 Task: Look for properties with 3 beds.
Action: Mouse pressed left at (1128, 187)
Screenshot: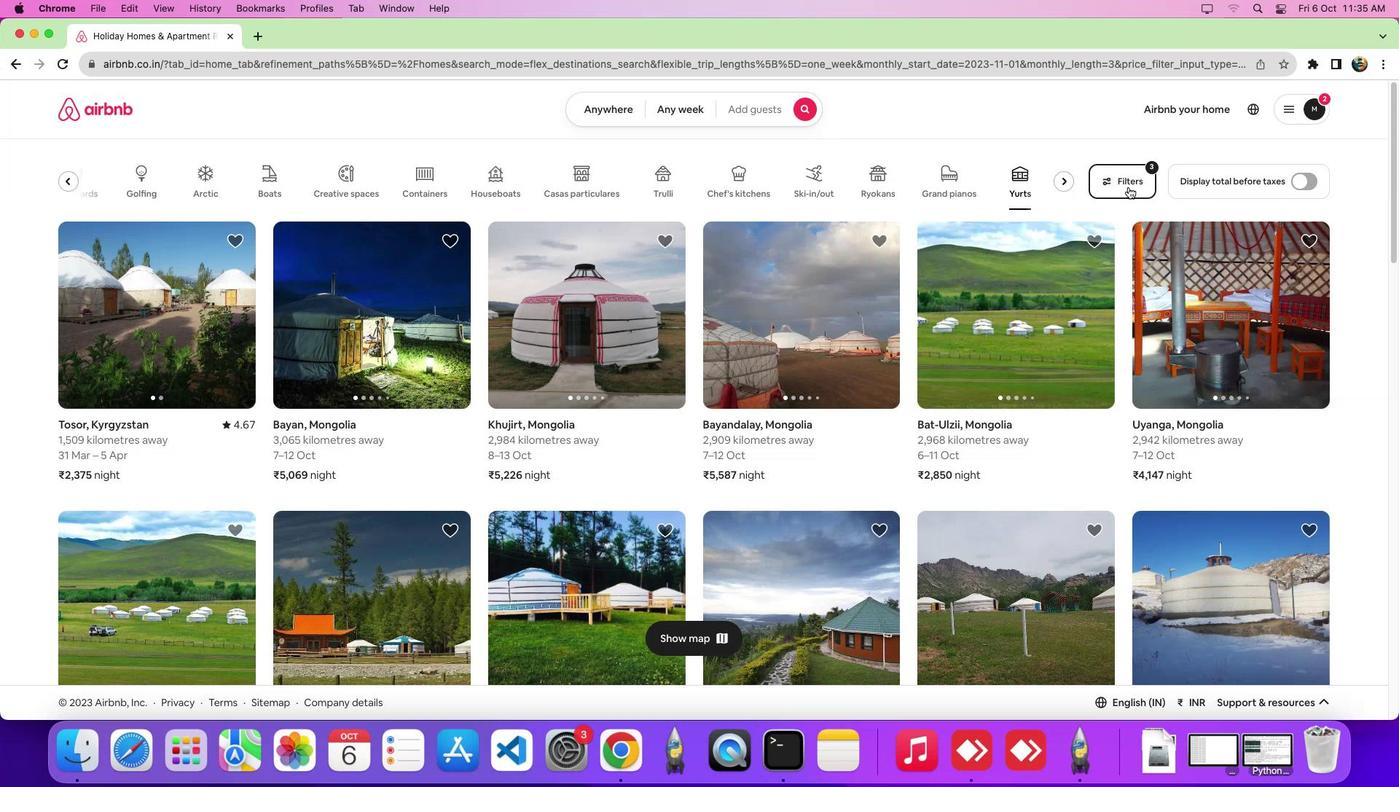 
Action: Mouse pressed left at (1128, 187)
Screenshot: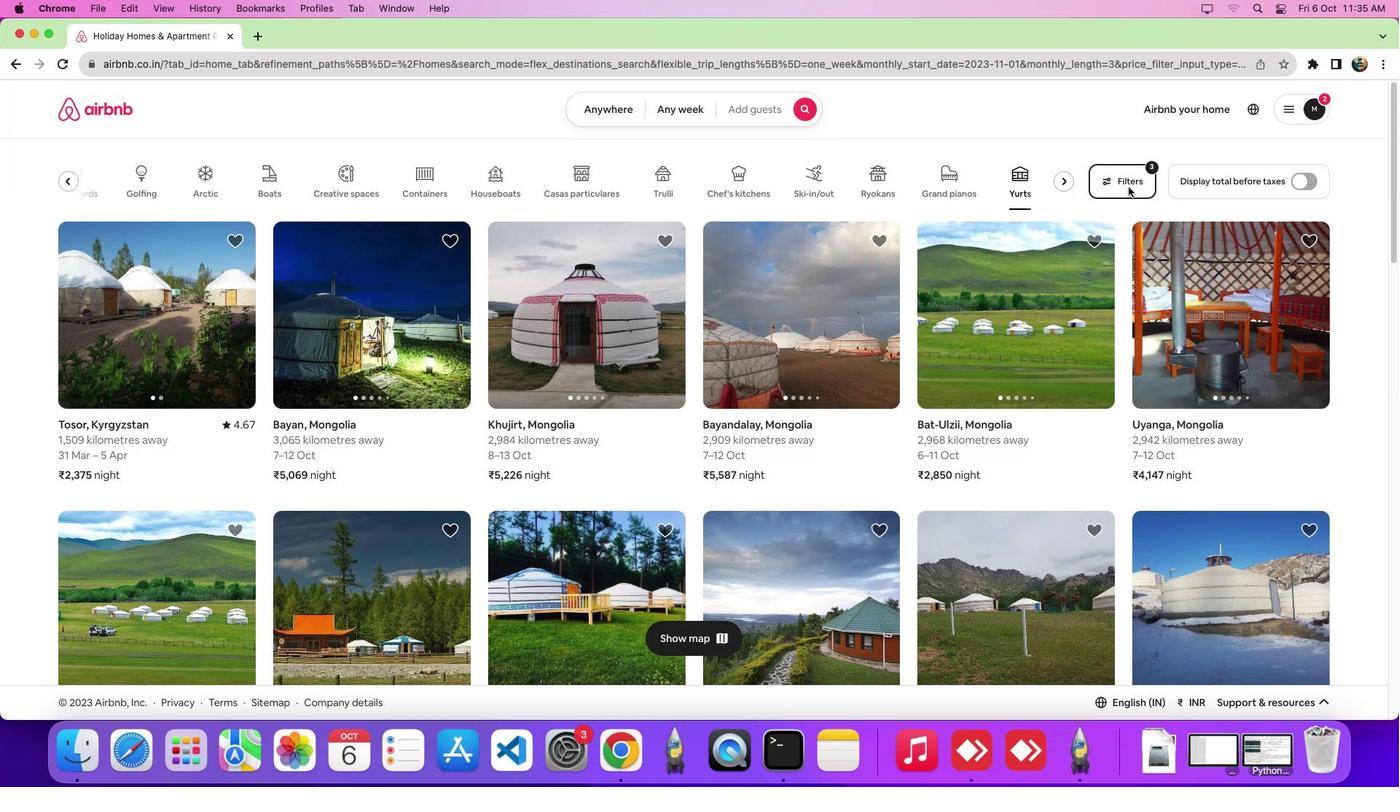 
Action: Mouse moved to (554, 265)
Screenshot: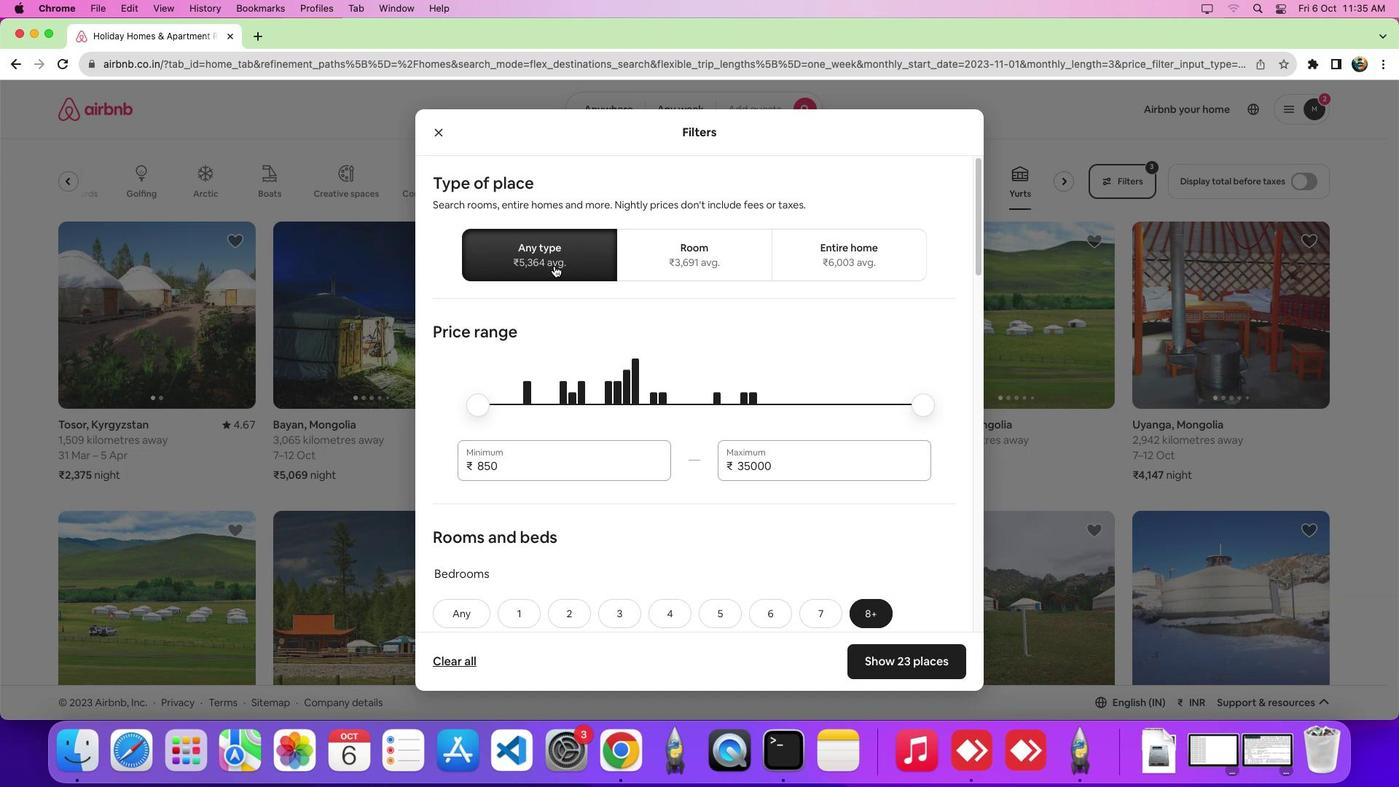 
Action: Mouse pressed left at (554, 265)
Screenshot: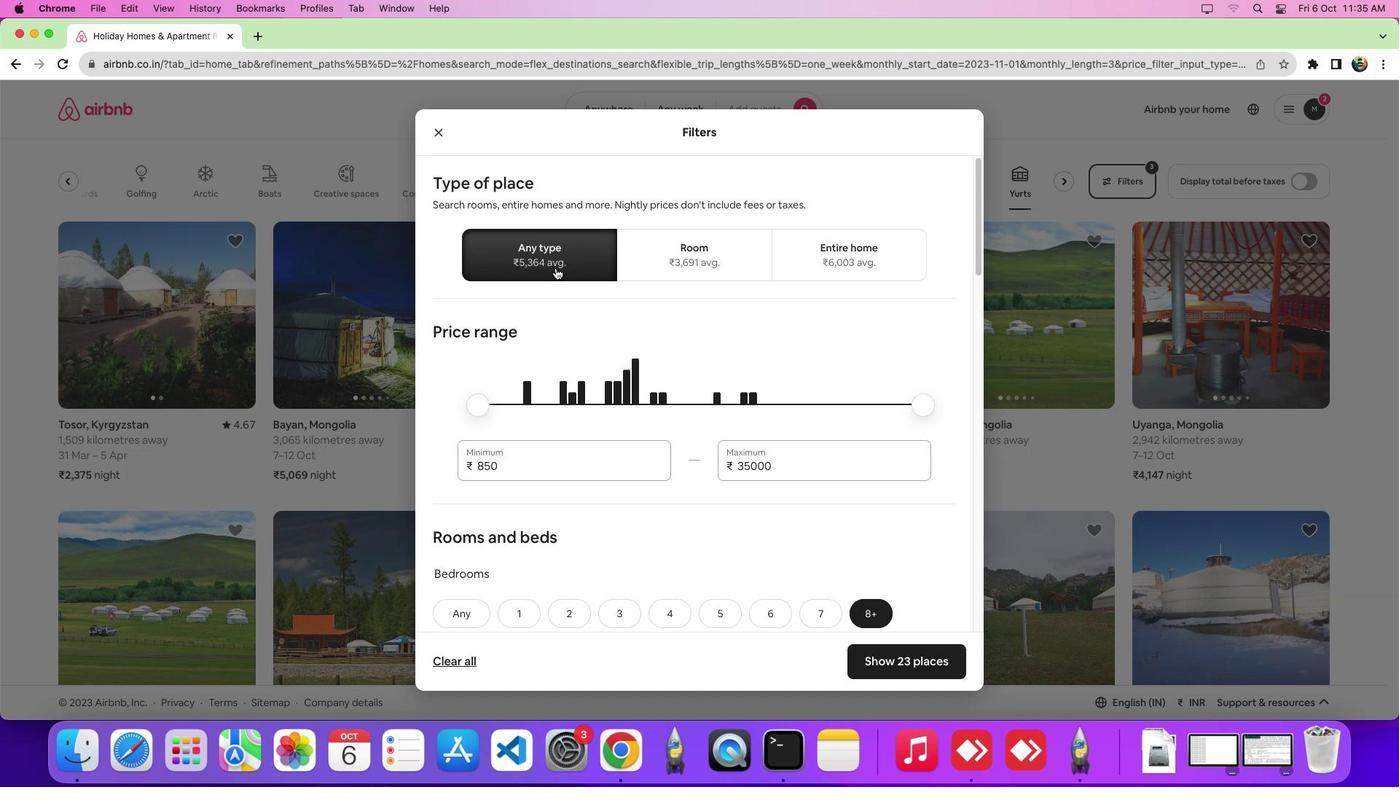 
Action: Mouse moved to (592, 382)
Screenshot: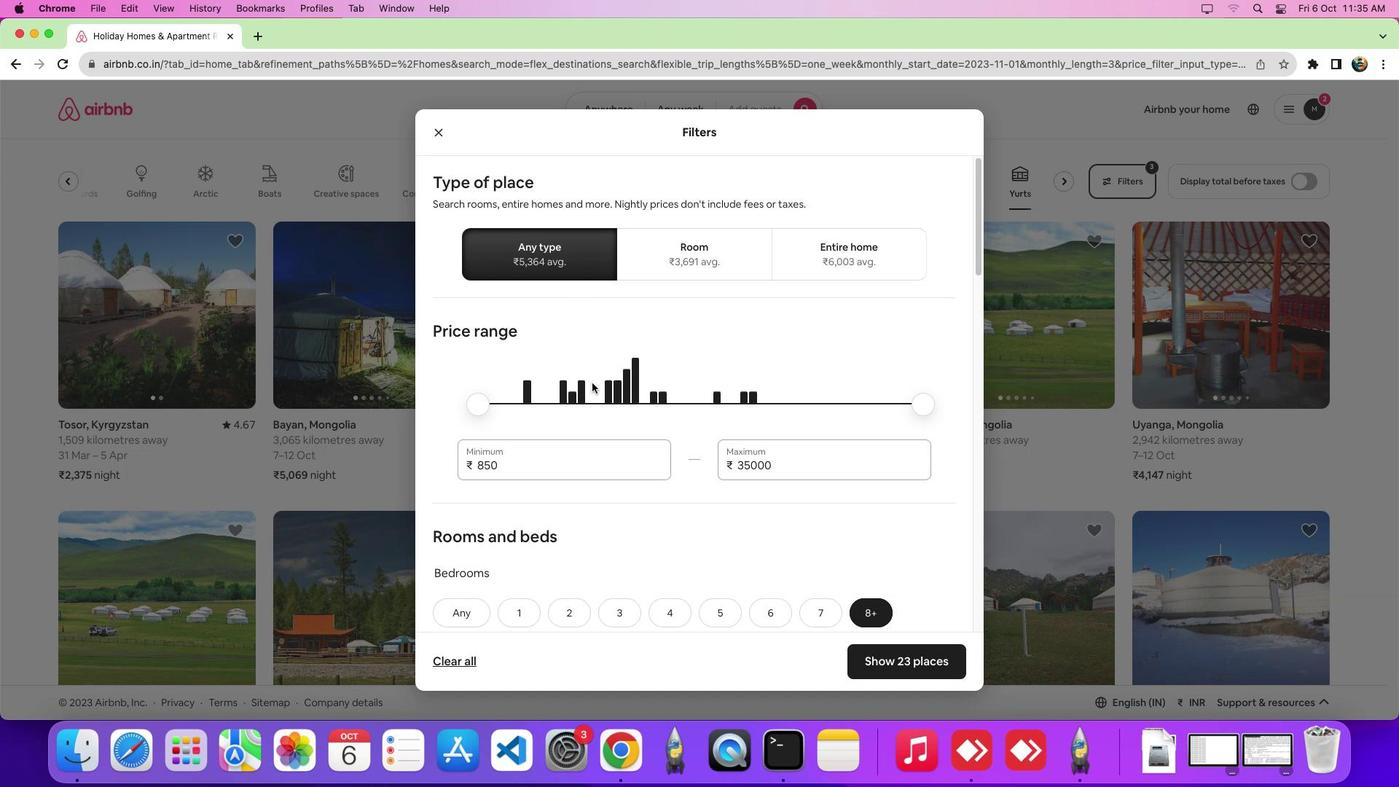
Action: Mouse scrolled (592, 382) with delta (0, 0)
Screenshot: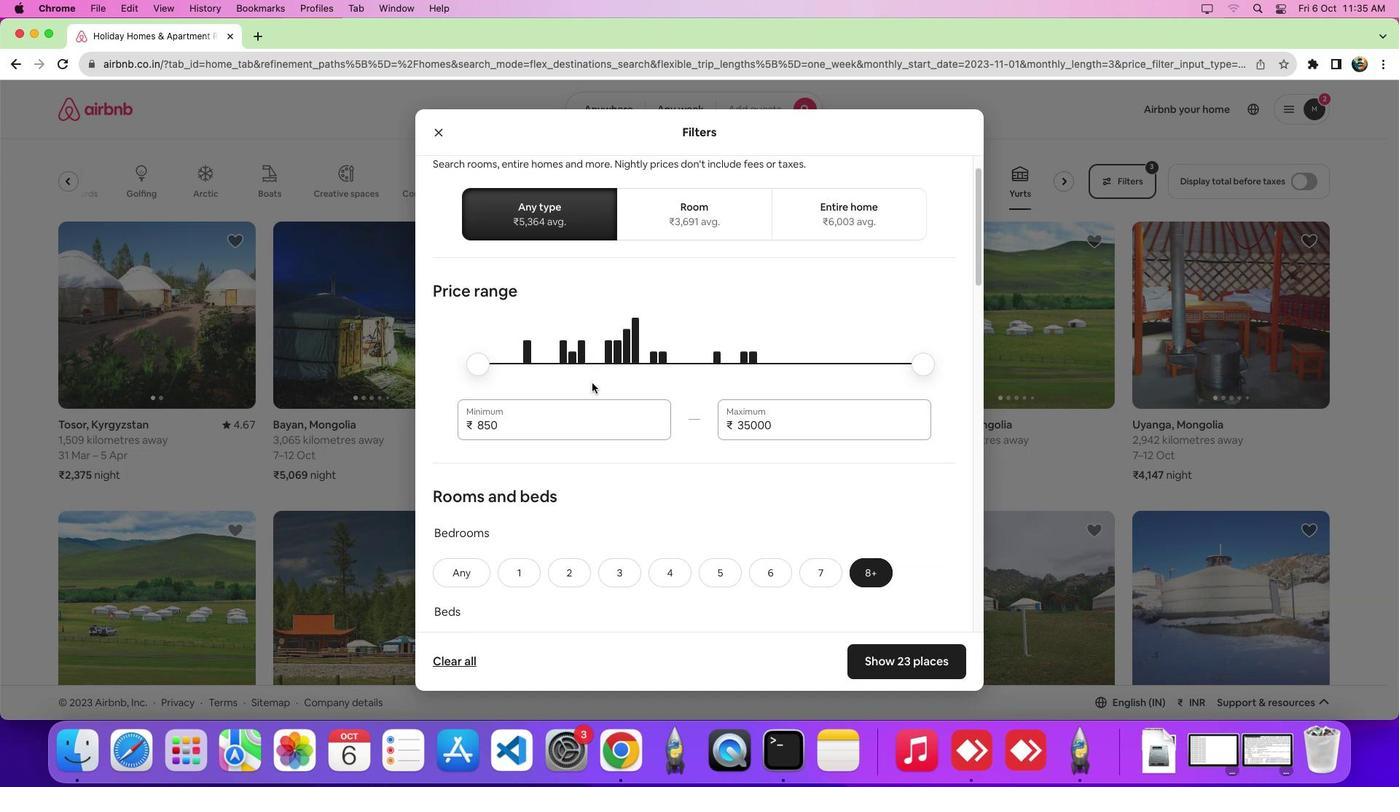
Action: Mouse scrolled (592, 382) with delta (0, 0)
Screenshot: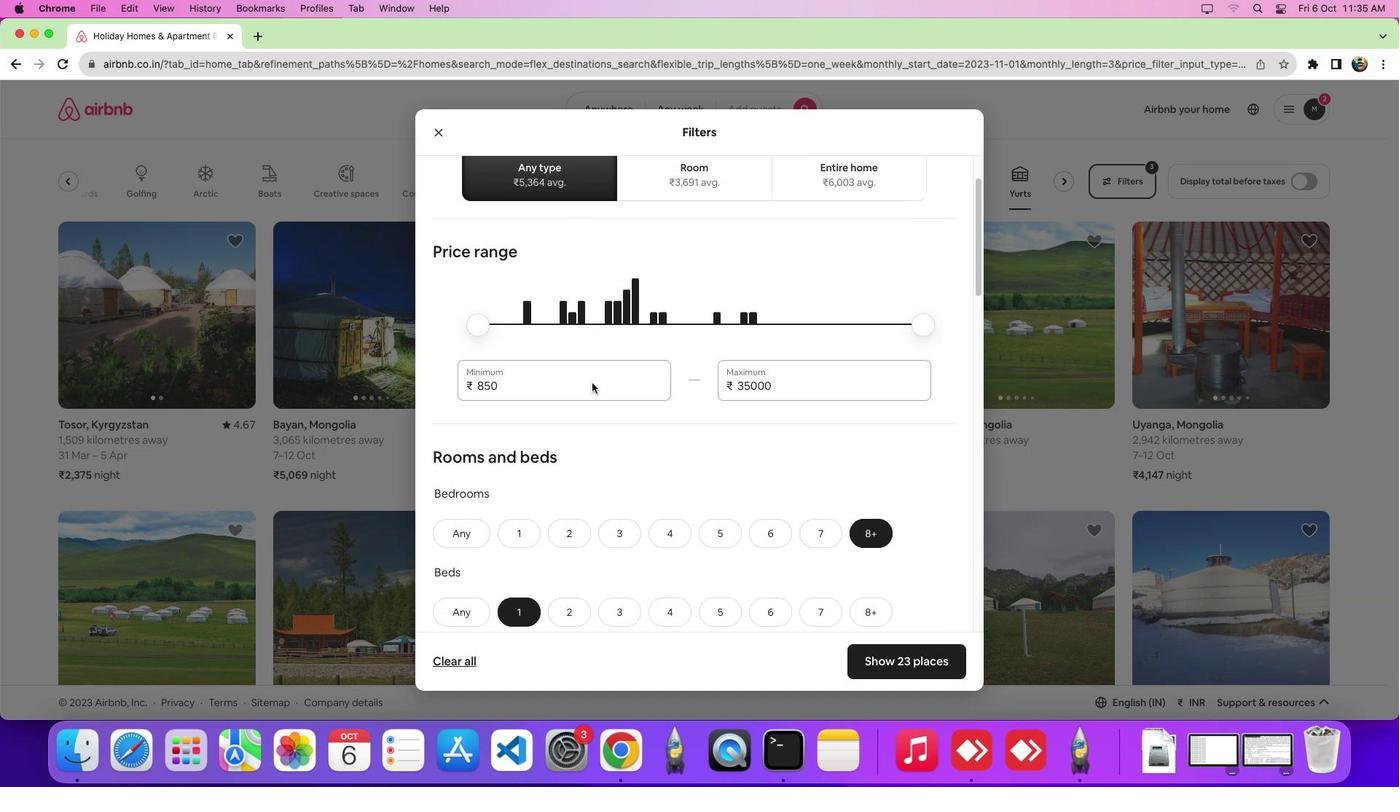 
Action: Mouse scrolled (592, 382) with delta (0, -1)
Screenshot: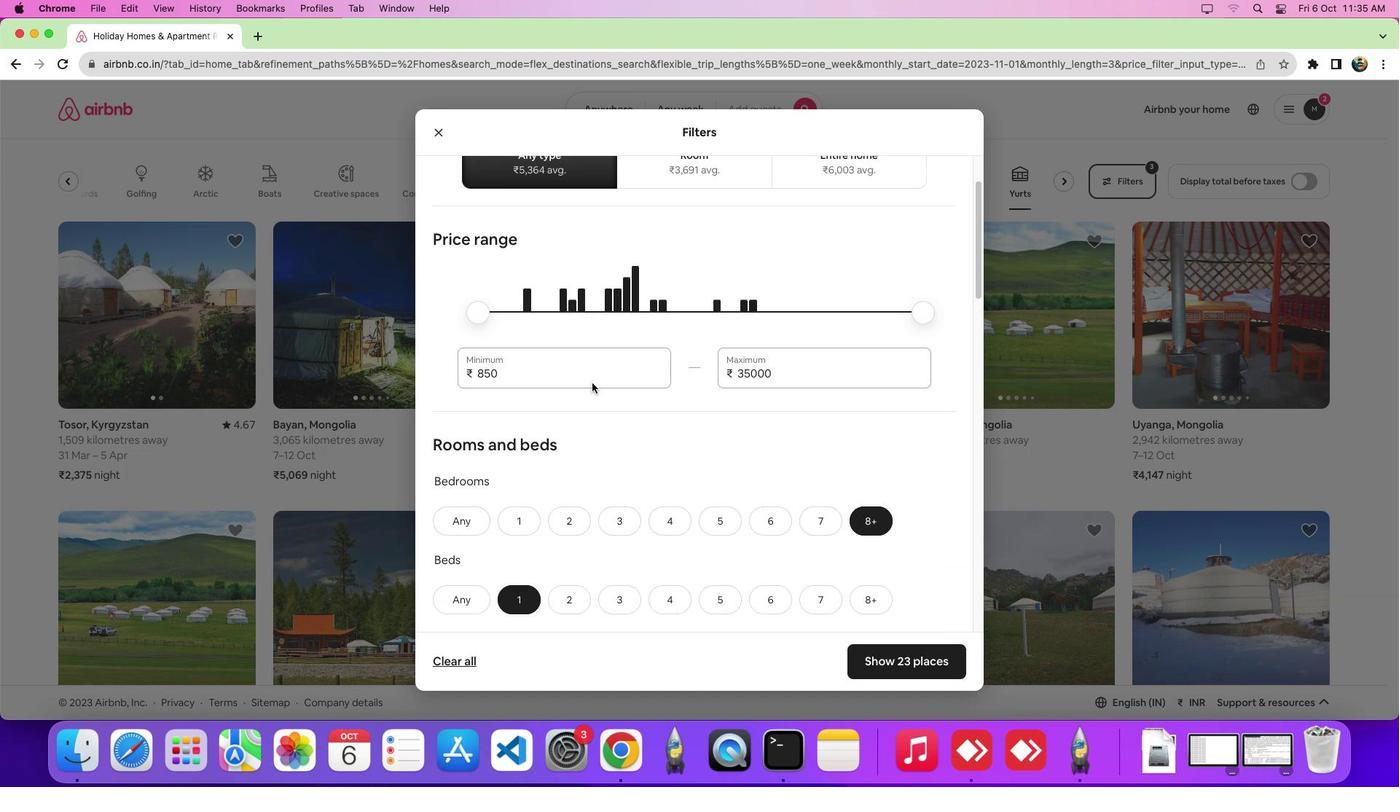 
Action: Mouse scrolled (592, 382) with delta (0, 0)
Screenshot: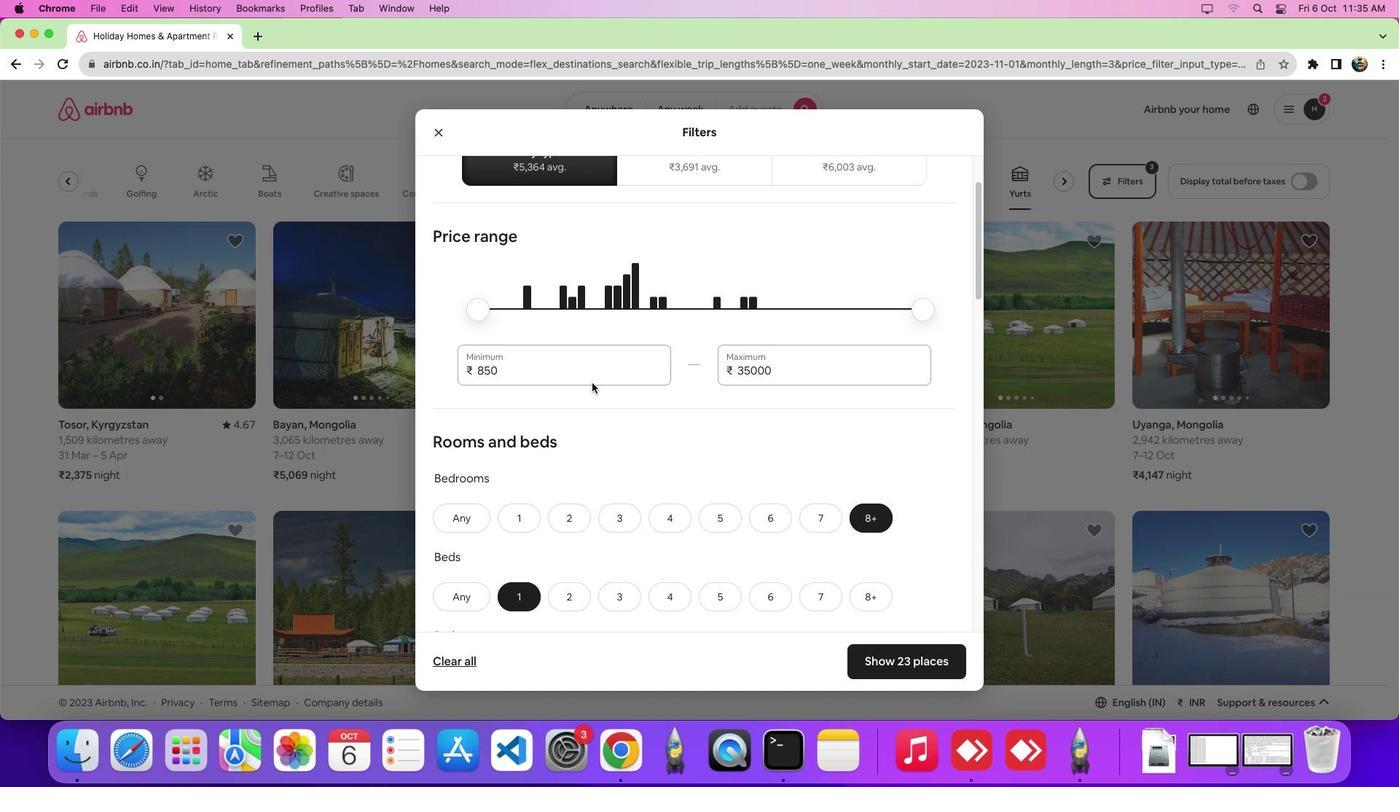 
Action: Mouse scrolled (592, 382) with delta (0, 0)
Screenshot: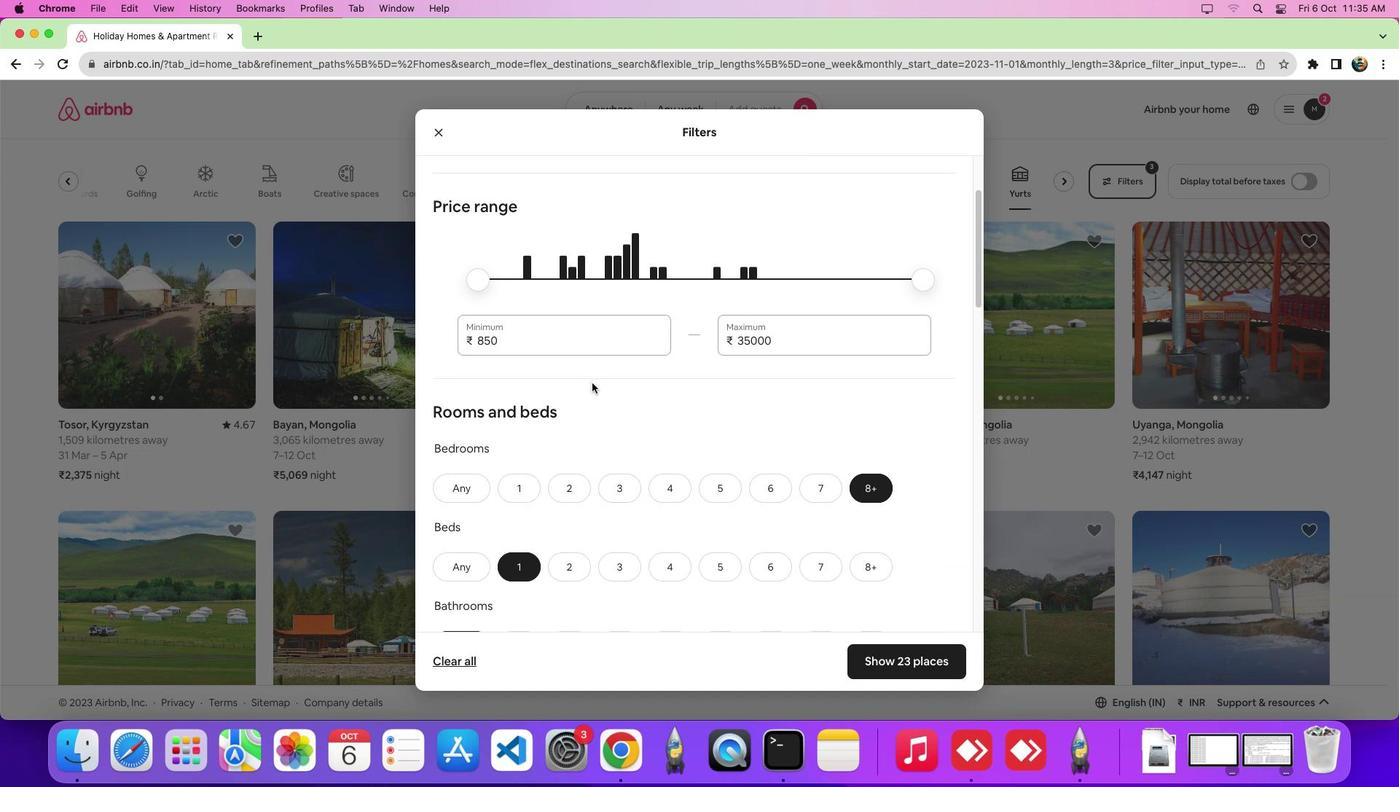 
Action: Mouse scrolled (592, 382) with delta (0, 0)
Screenshot: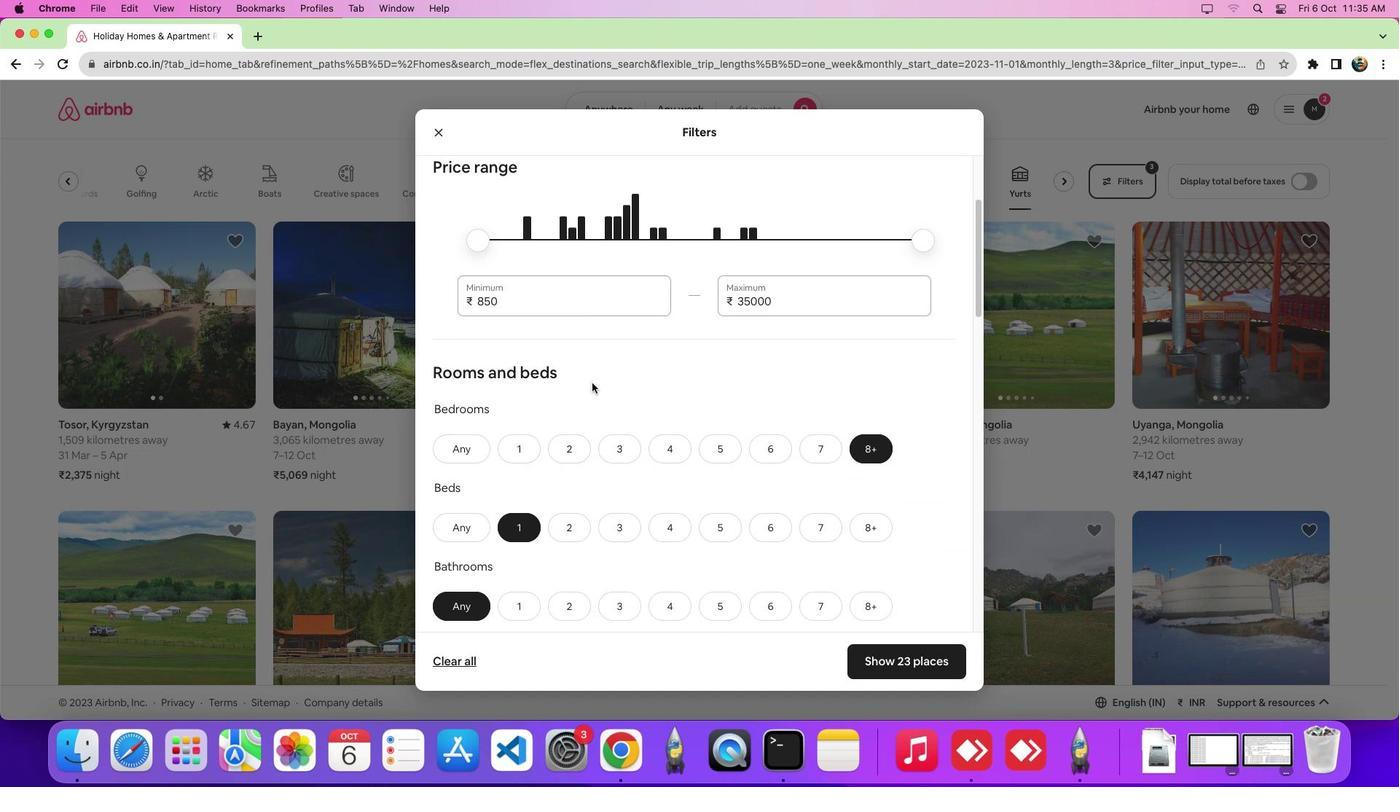 
Action: Mouse scrolled (592, 382) with delta (0, 0)
Screenshot: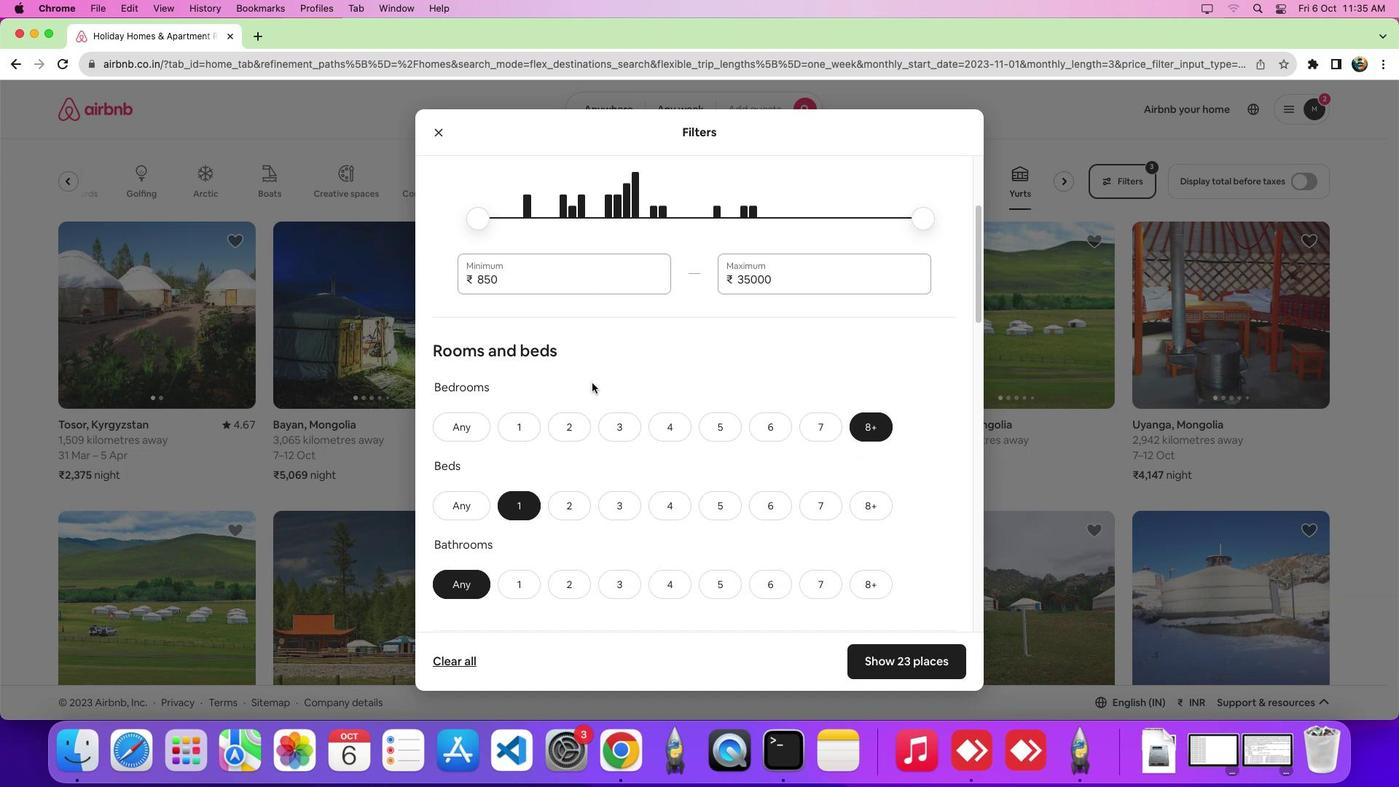 
Action: Mouse moved to (622, 500)
Screenshot: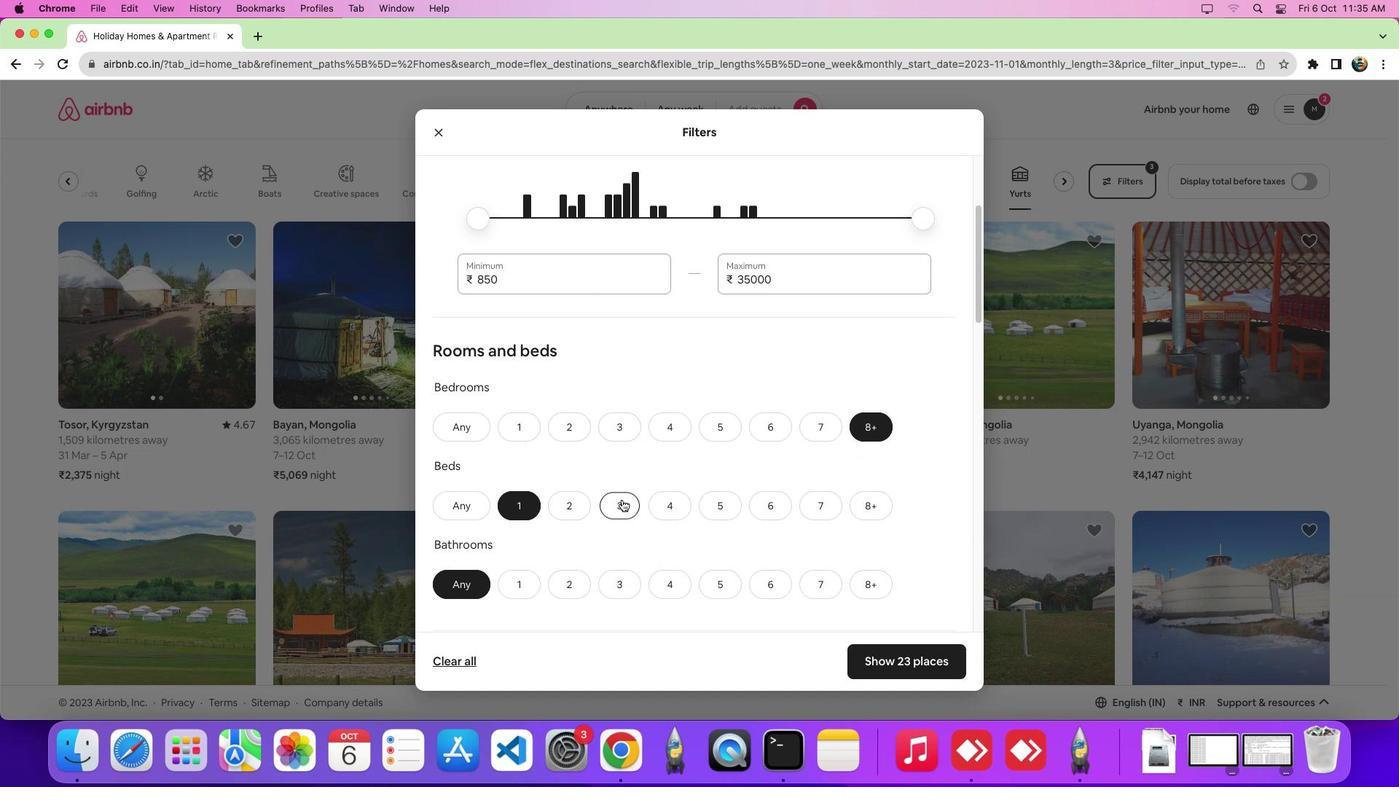 
Action: Mouse pressed left at (622, 500)
Screenshot: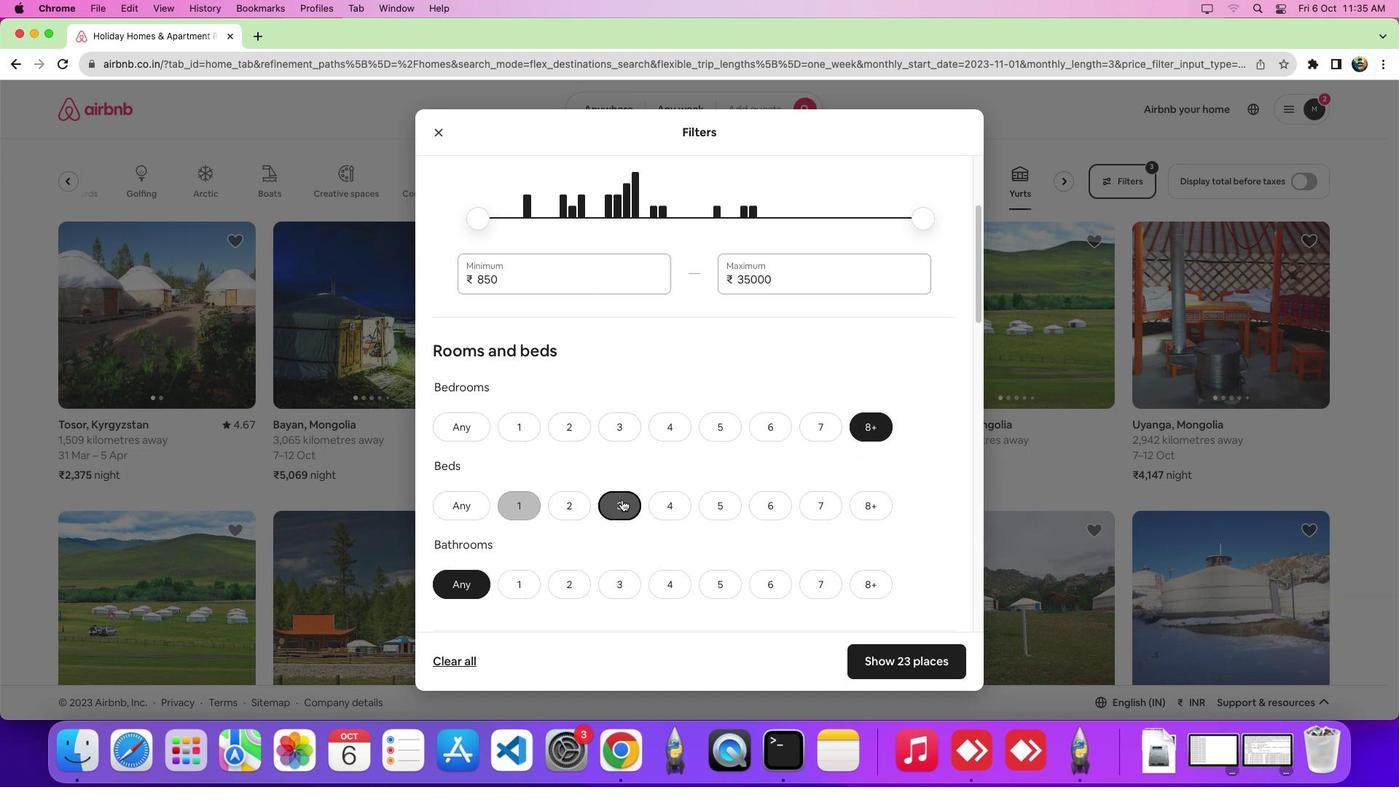 
Action: Mouse moved to (898, 664)
Screenshot: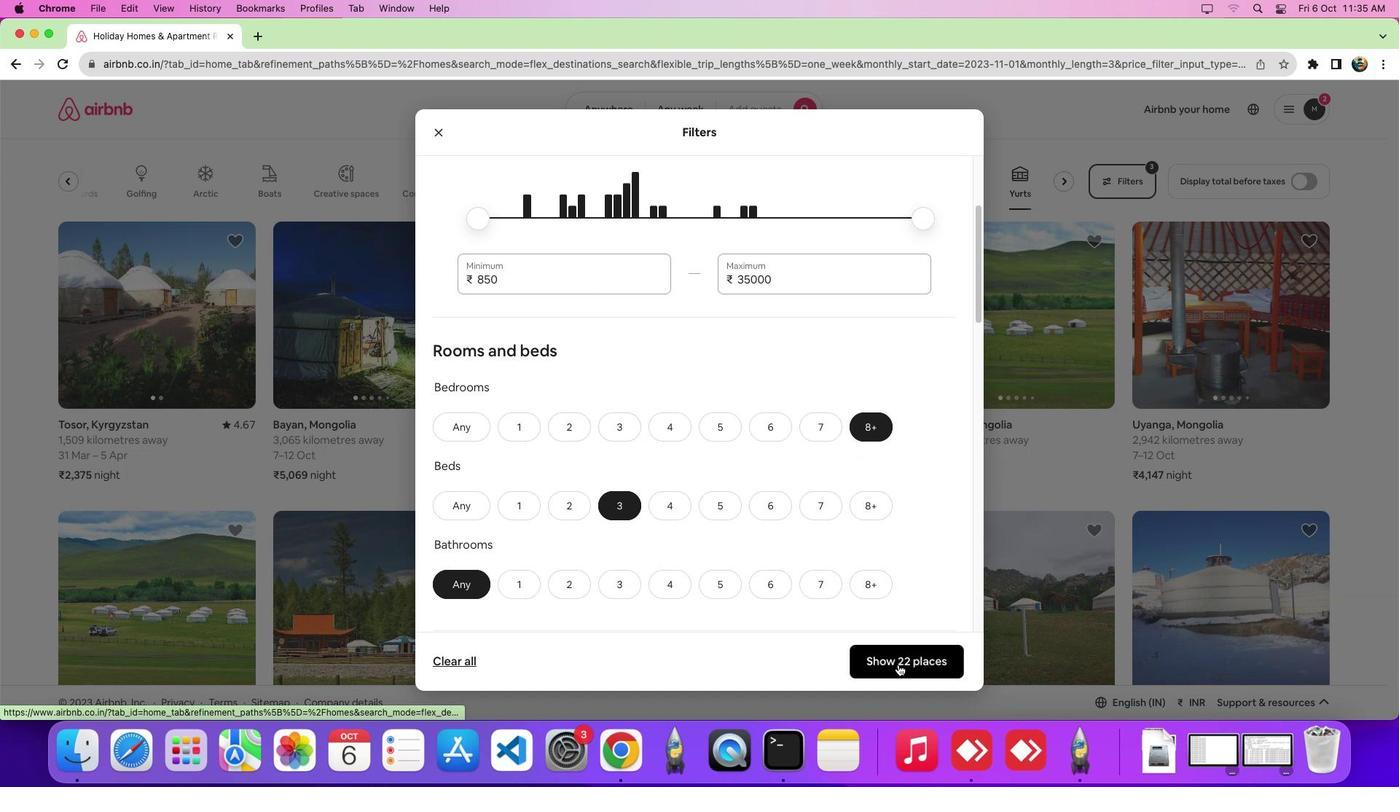 
Action: Mouse pressed left at (898, 664)
Screenshot: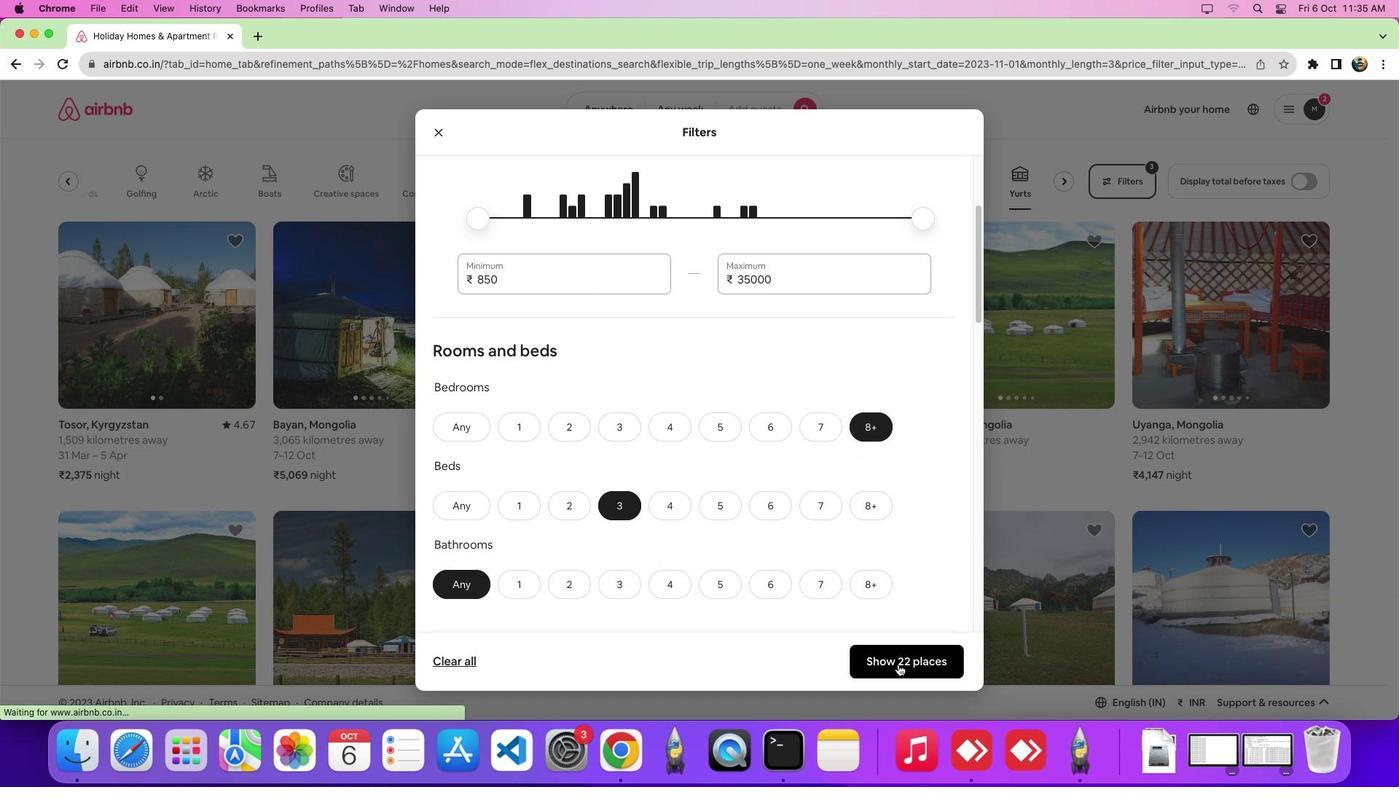 
Action: Mouse moved to (811, 590)
Screenshot: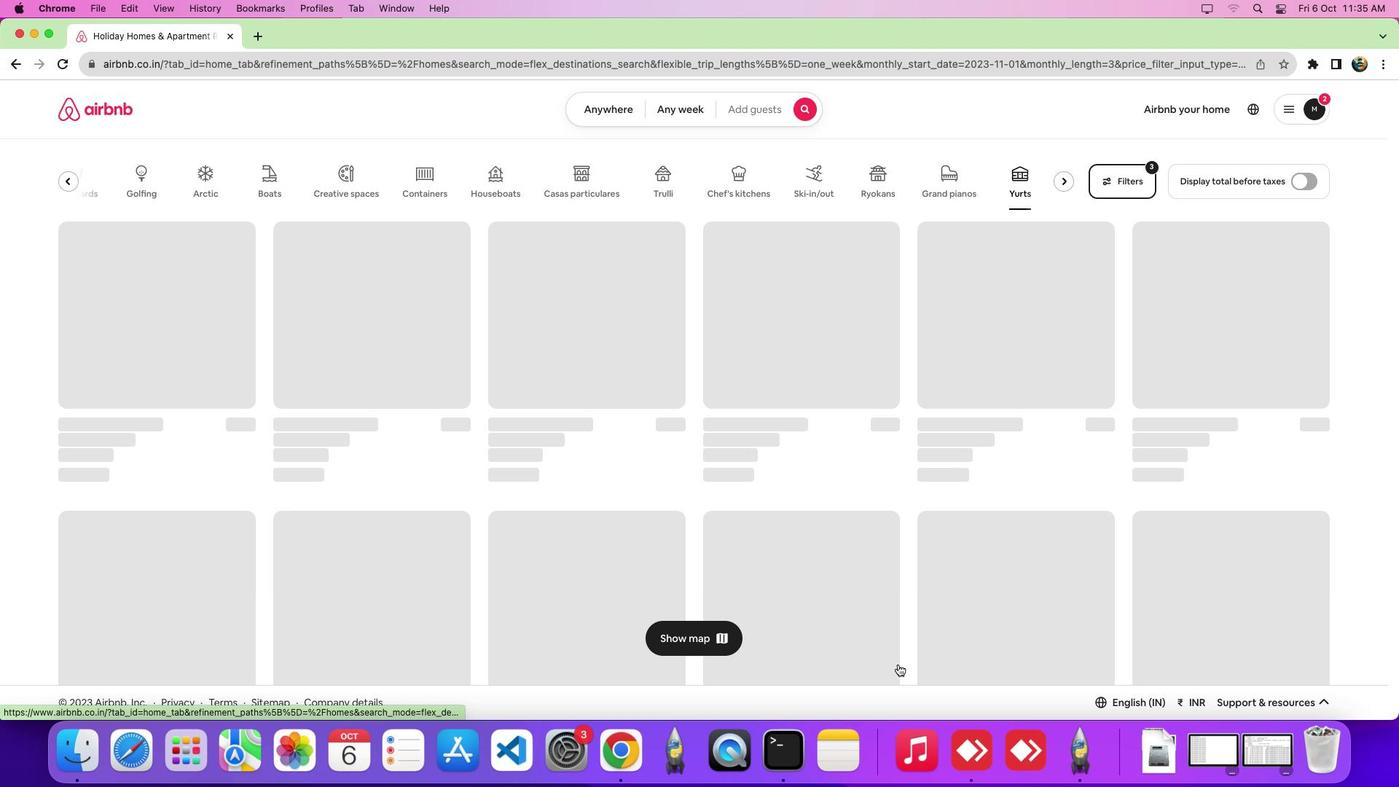 
